 Task: Create a due date automation trigger when advanced on, on the tuesday of the week a card is due add fields without custom fields "Resume" completed at 11:00 AM.
Action: Mouse moved to (1043, 84)
Screenshot: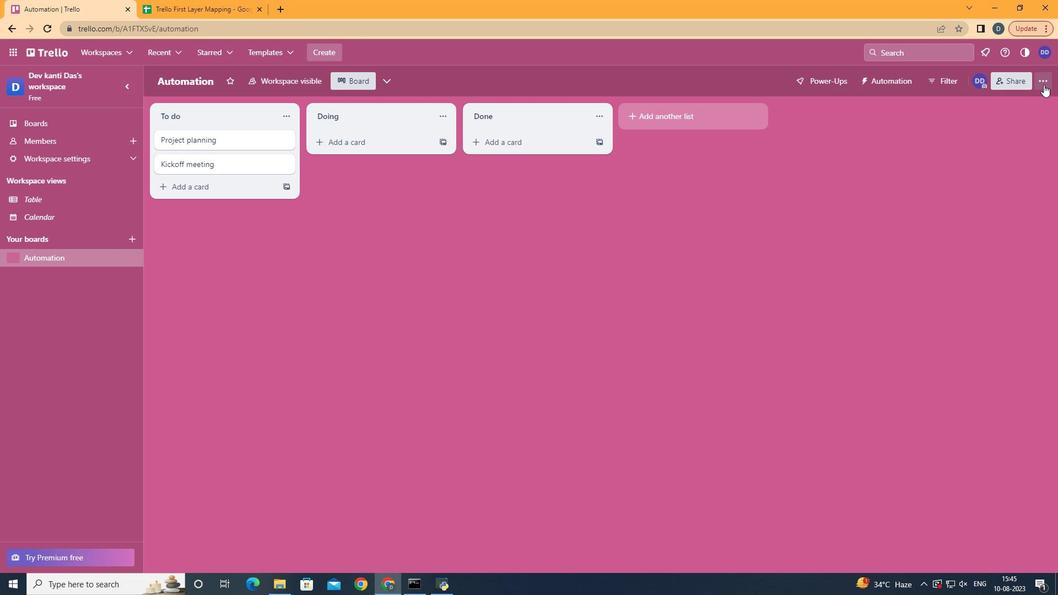 
Action: Mouse pressed left at (1043, 84)
Screenshot: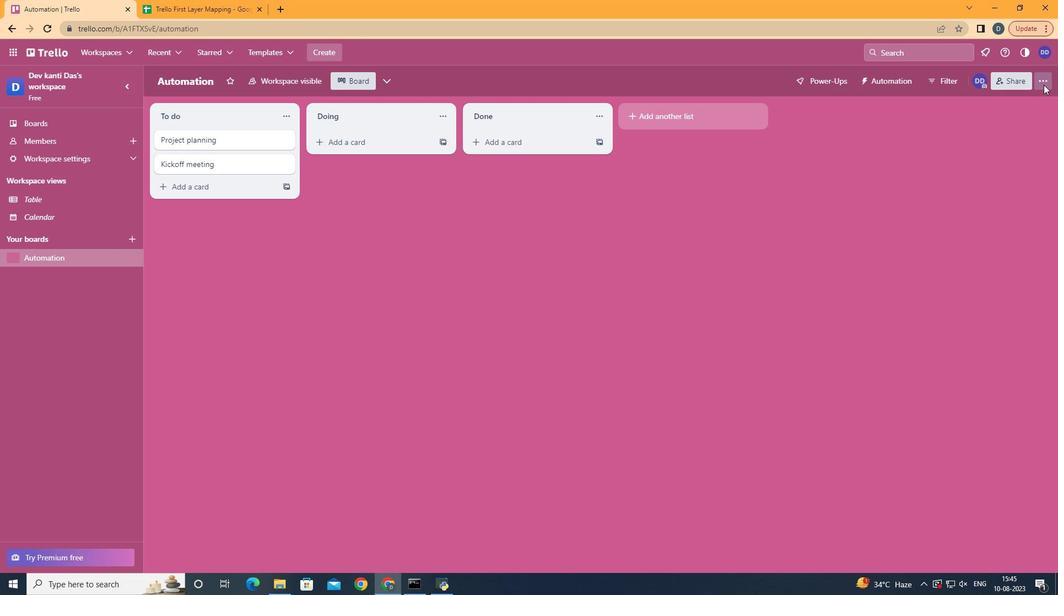 
Action: Mouse moved to (933, 220)
Screenshot: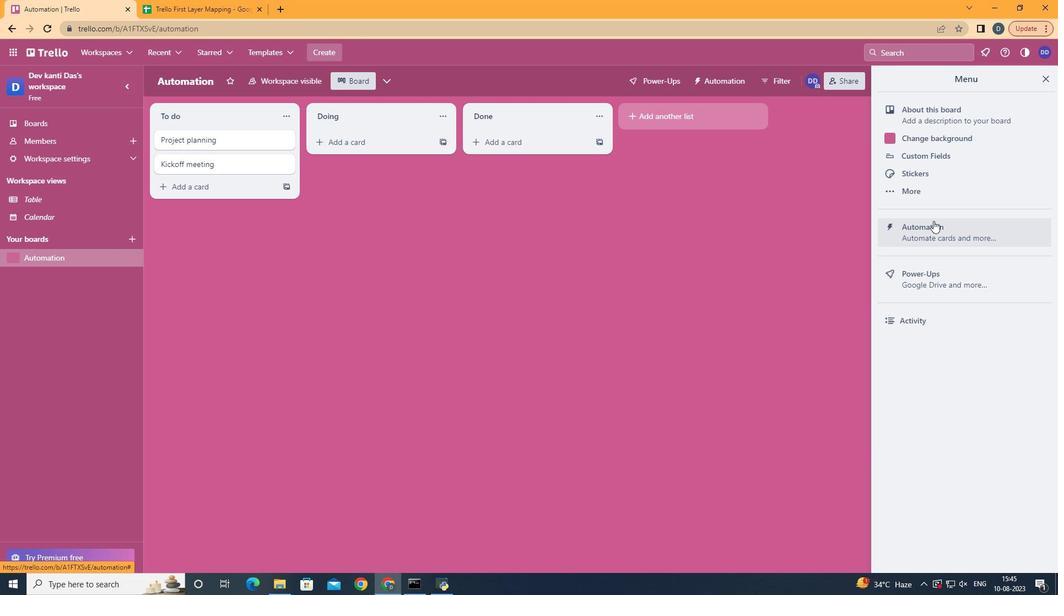 
Action: Mouse pressed left at (933, 220)
Screenshot: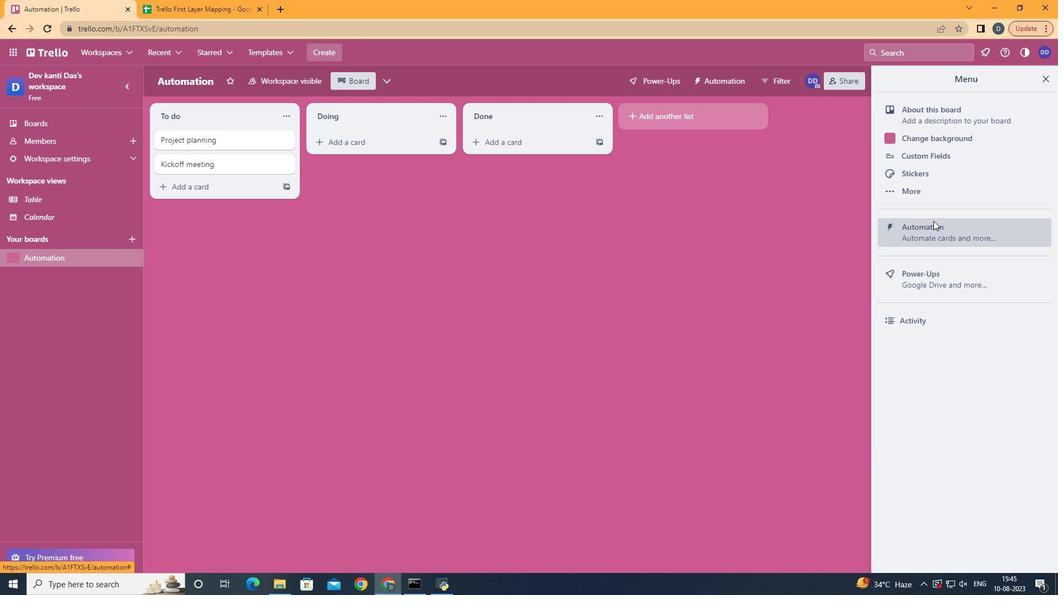 
Action: Mouse moved to (195, 217)
Screenshot: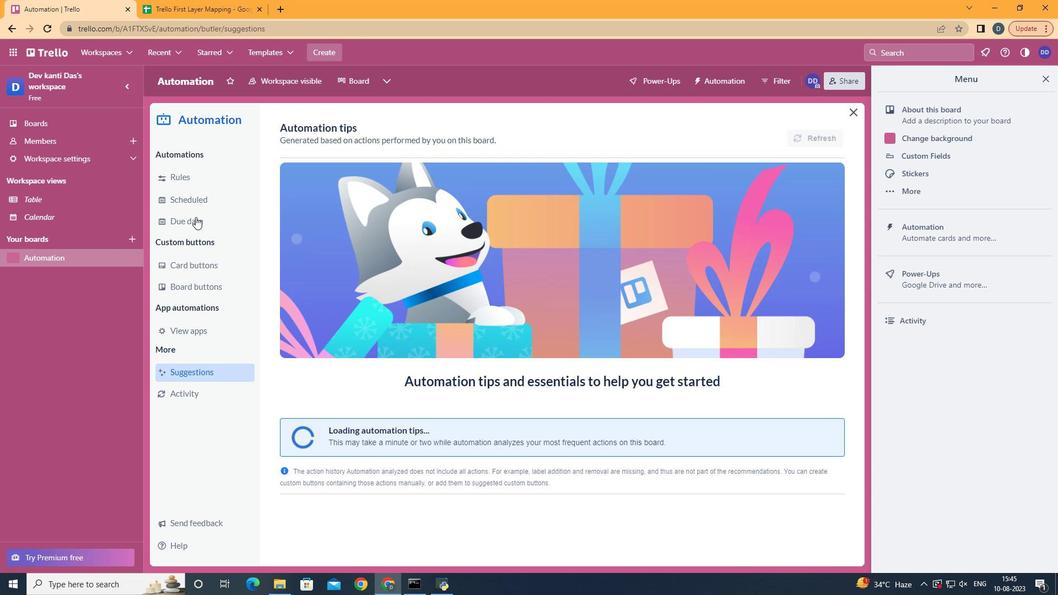 
Action: Mouse pressed left at (195, 217)
Screenshot: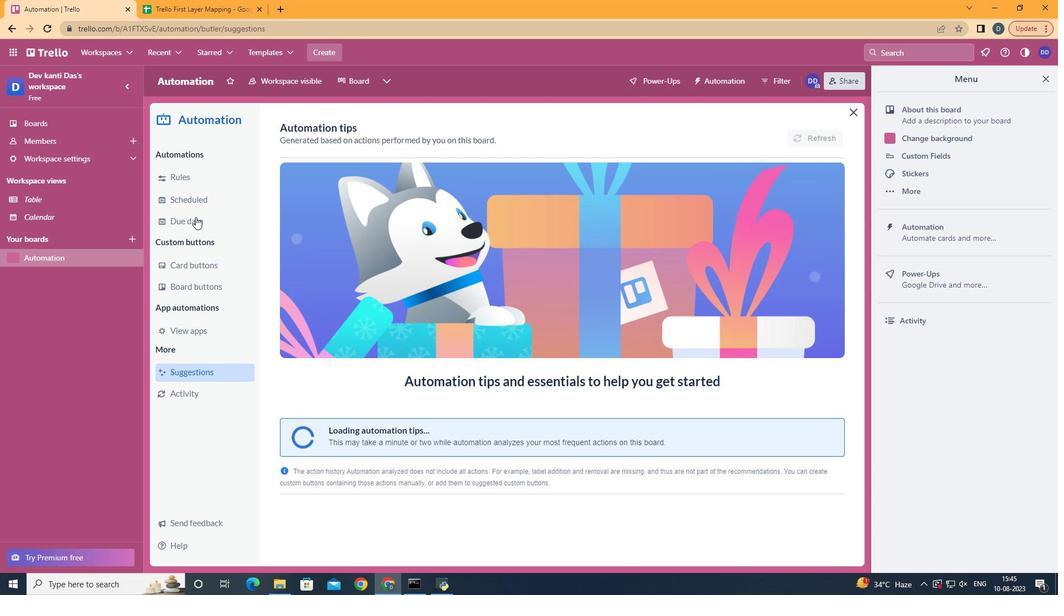 
Action: Mouse moved to (779, 132)
Screenshot: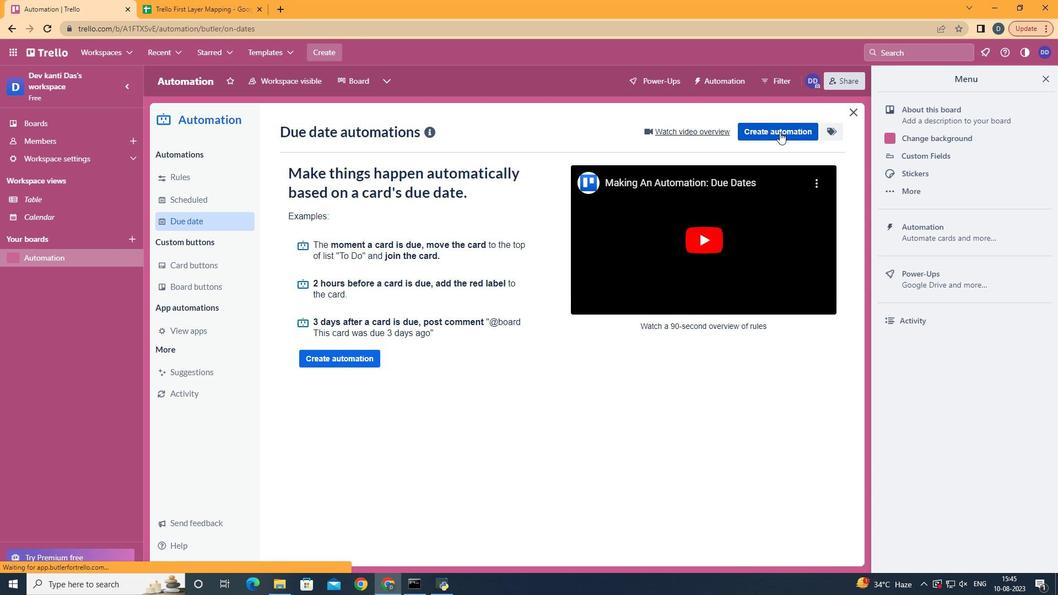 
Action: Mouse pressed left at (779, 132)
Screenshot: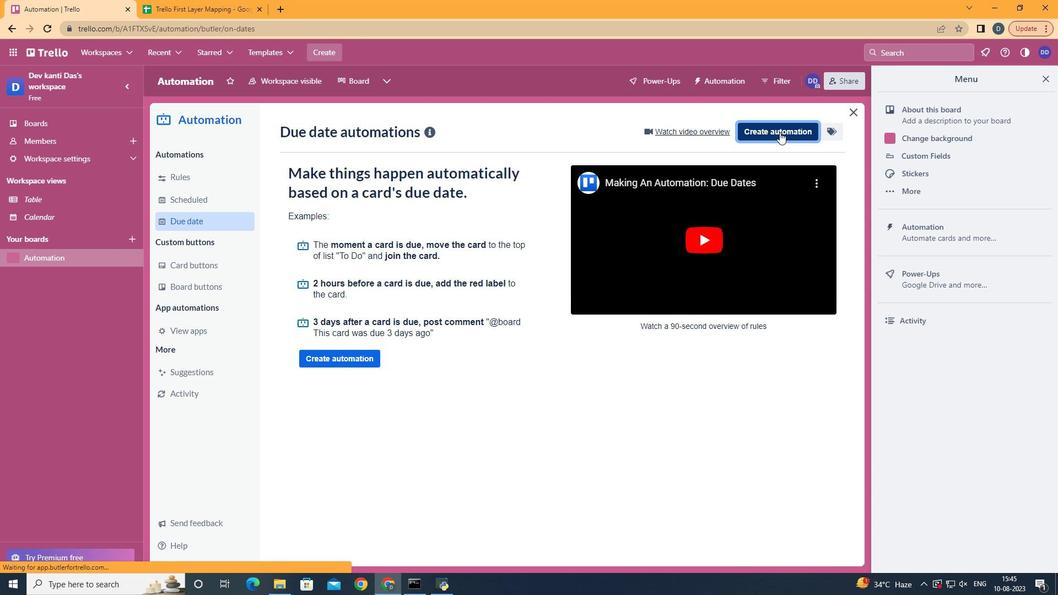 
Action: Mouse moved to (583, 241)
Screenshot: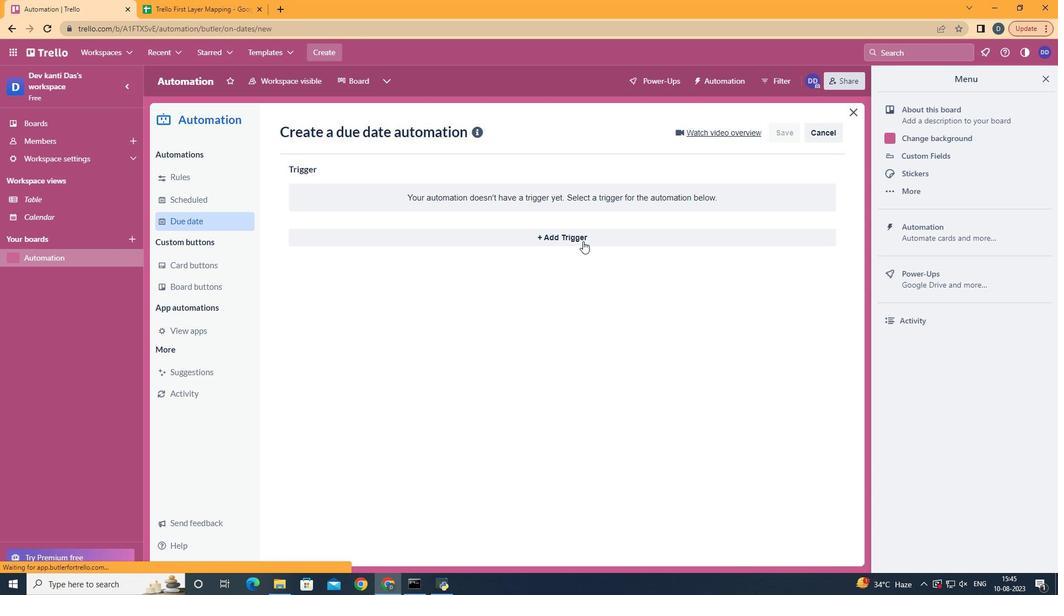 
Action: Mouse pressed left at (583, 241)
Screenshot: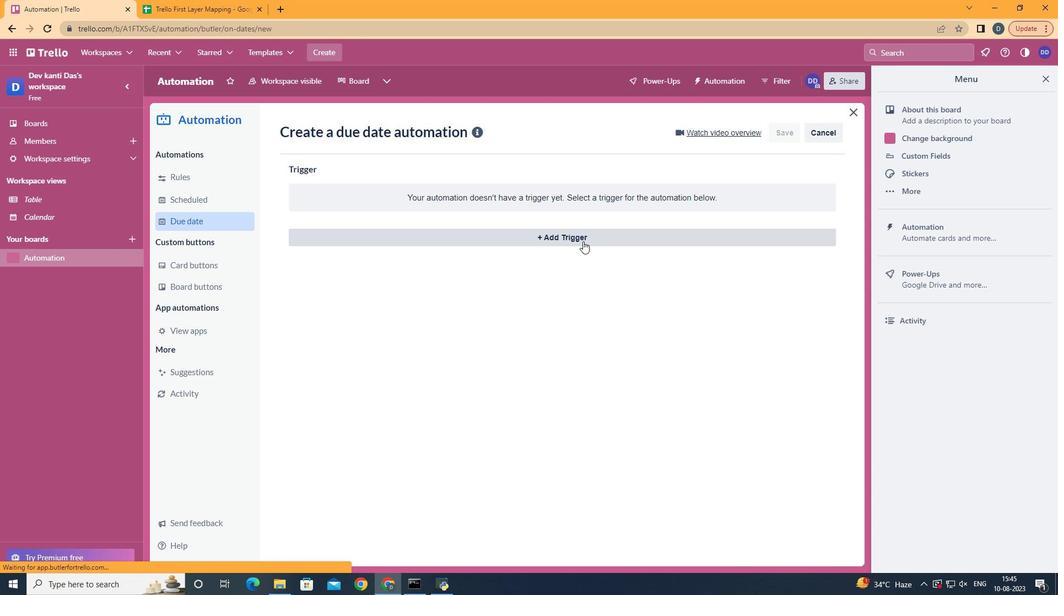 
Action: Mouse moved to (365, 310)
Screenshot: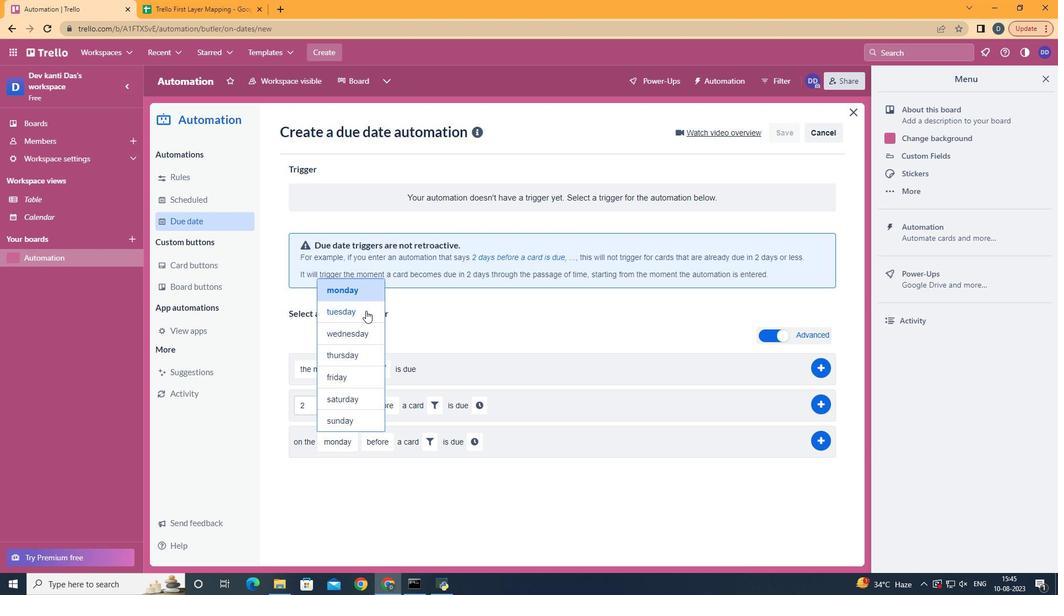 
Action: Mouse pressed left at (365, 310)
Screenshot: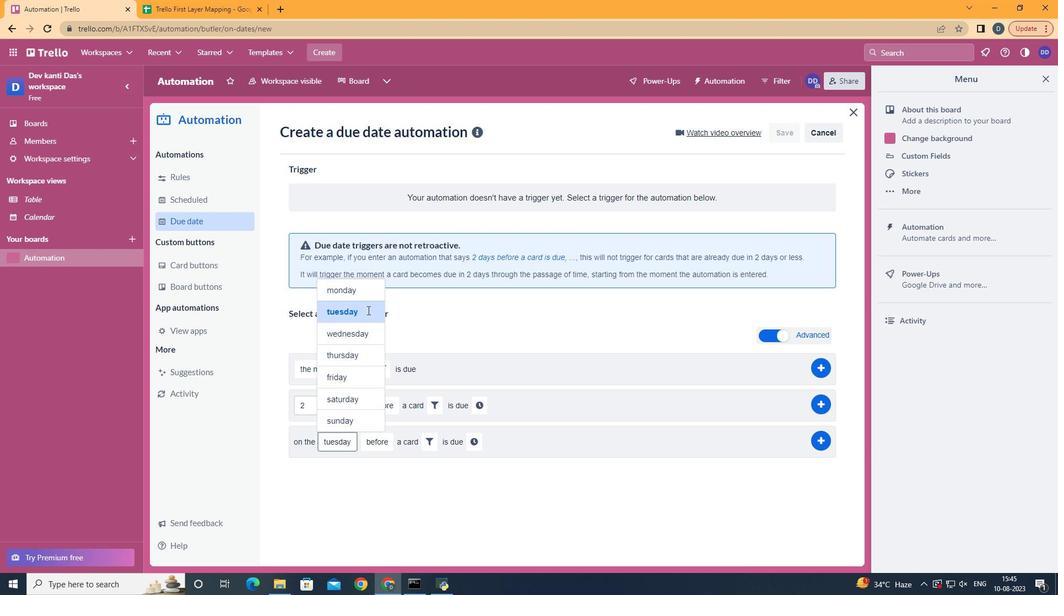 
Action: Mouse moved to (394, 509)
Screenshot: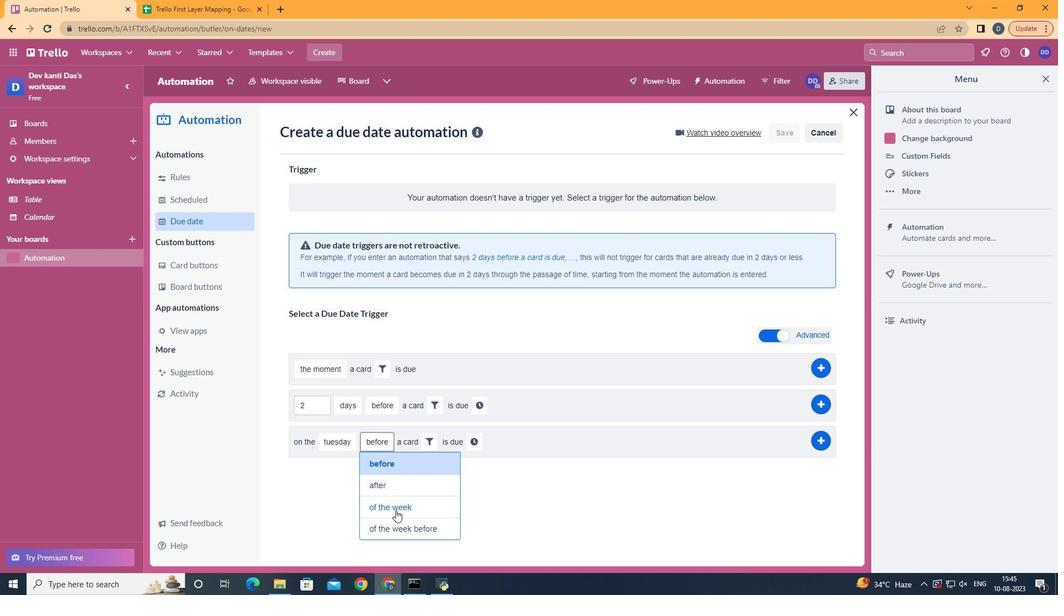 
Action: Mouse pressed left at (394, 509)
Screenshot: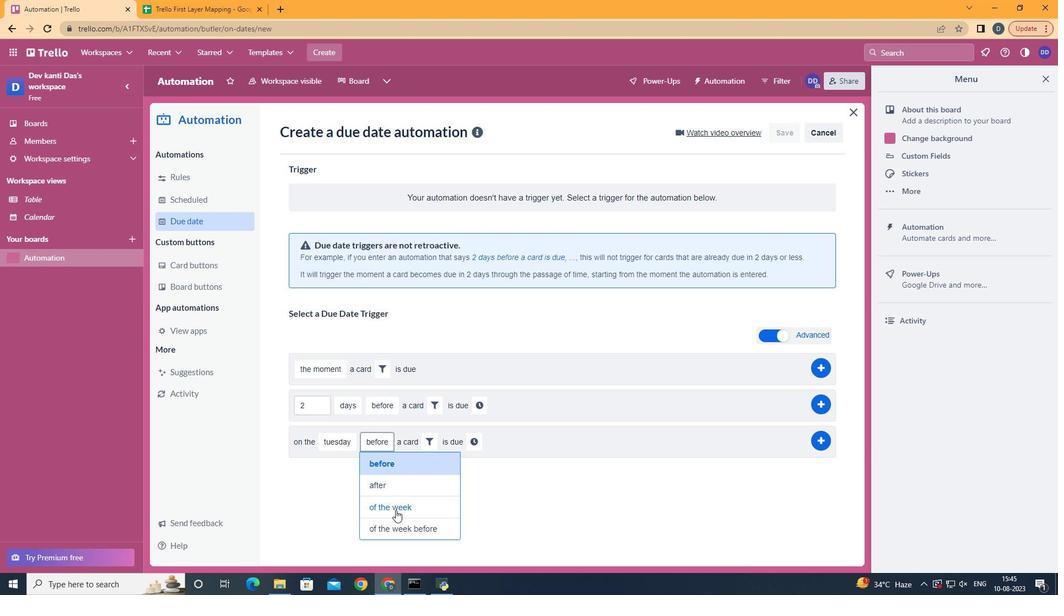
Action: Mouse moved to (441, 438)
Screenshot: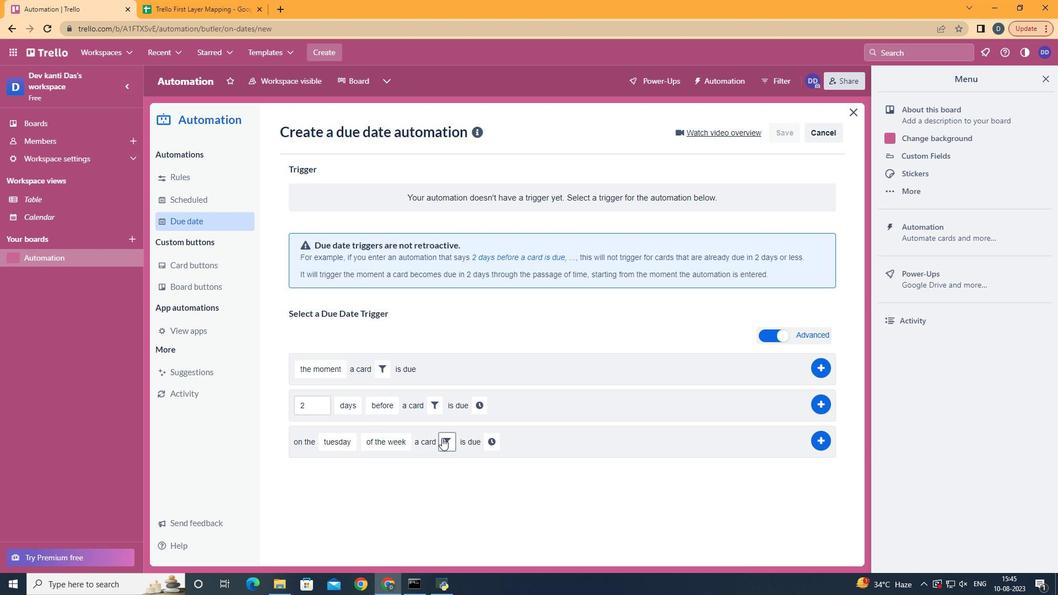 
Action: Mouse pressed left at (441, 438)
Screenshot: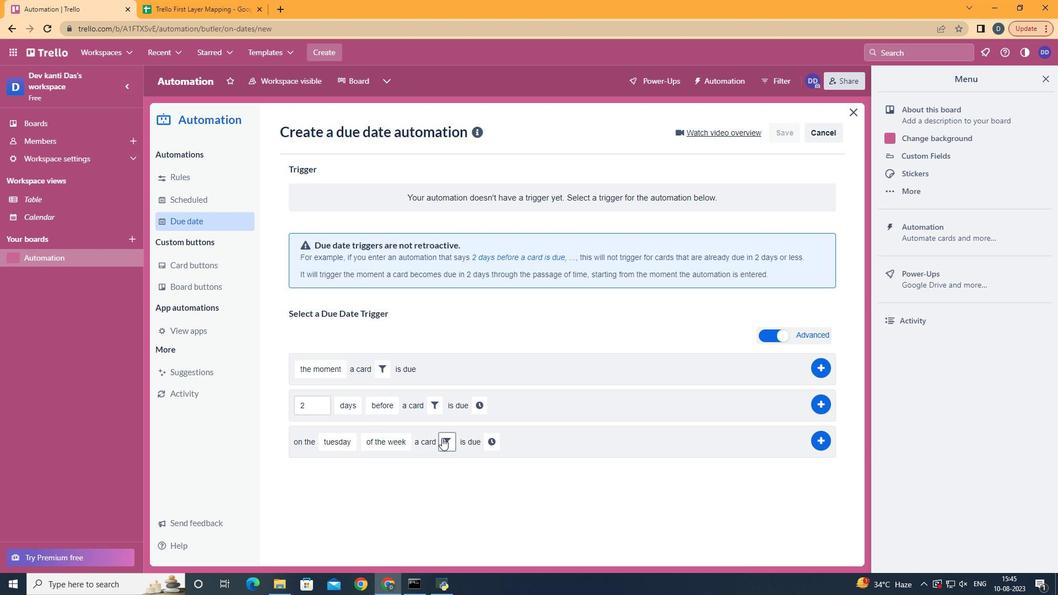
Action: Mouse moved to (628, 476)
Screenshot: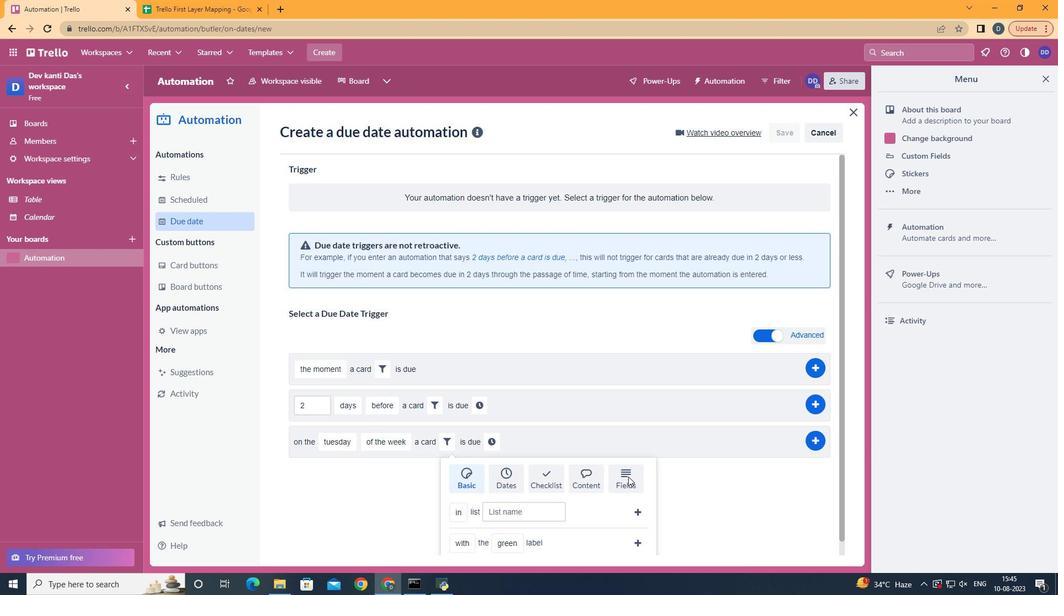 
Action: Mouse pressed left at (628, 476)
Screenshot: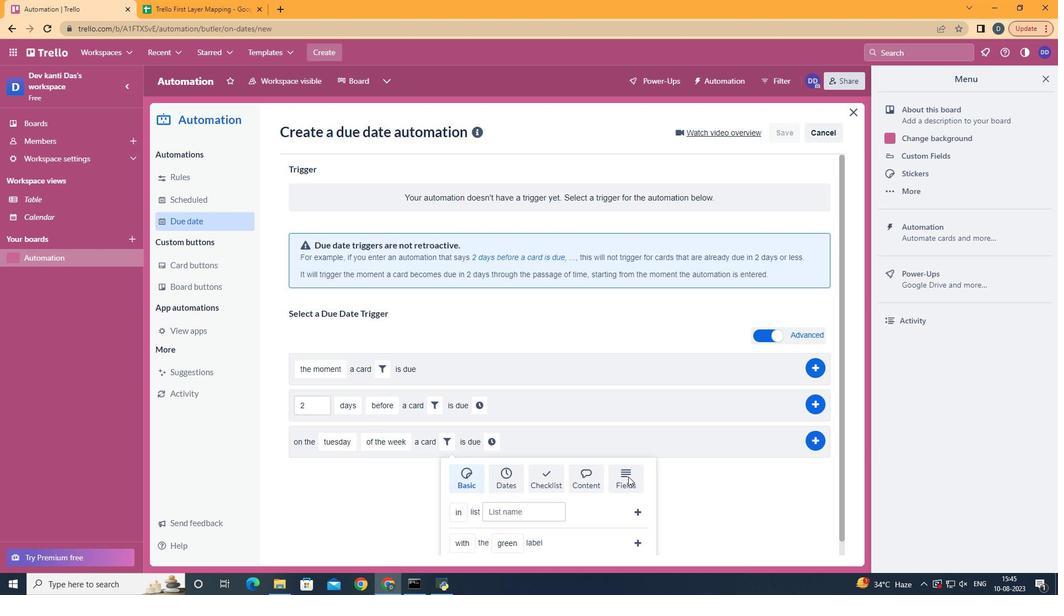 
Action: Mouse scrolled (628, 476) with delta (0, 0)
Screenshot: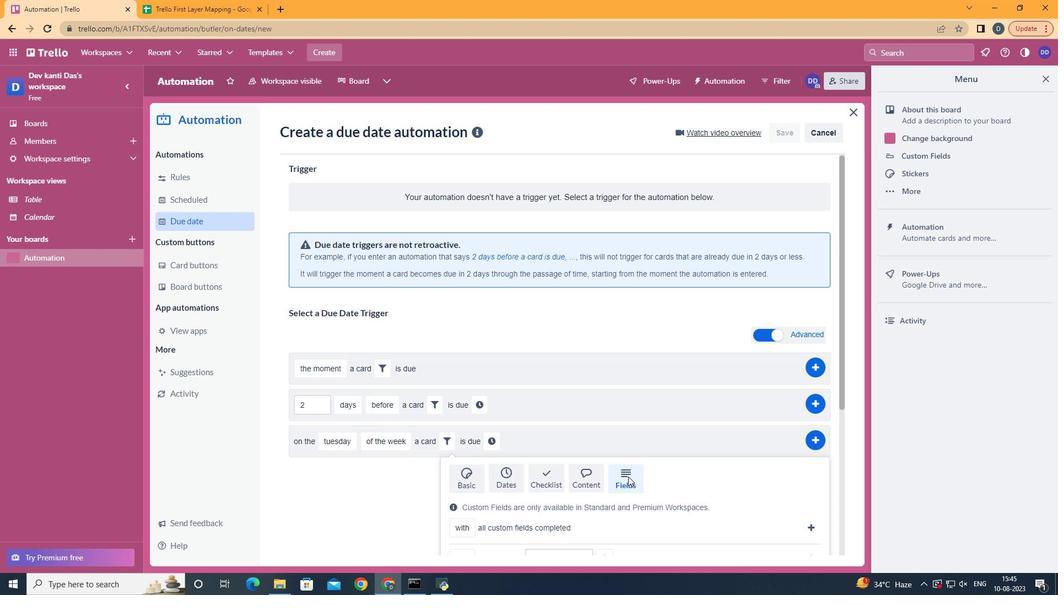 
Action: Mouse scrolled (628, 476) with delta (0, 0)
Screenshot: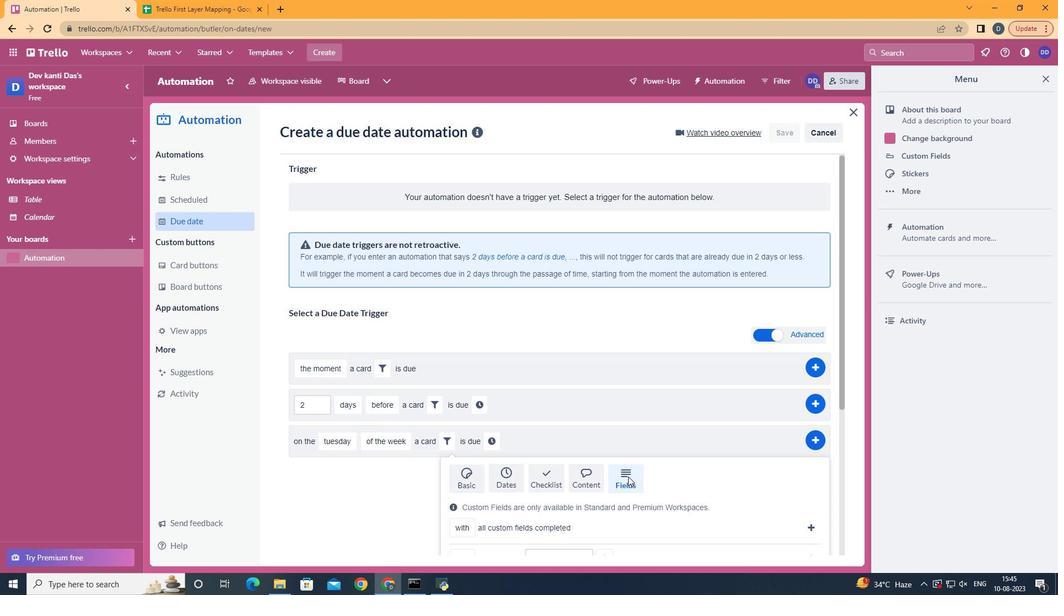 
Action: Mouse scrolled (628, 476) with delta (0, 0)
Screenshot: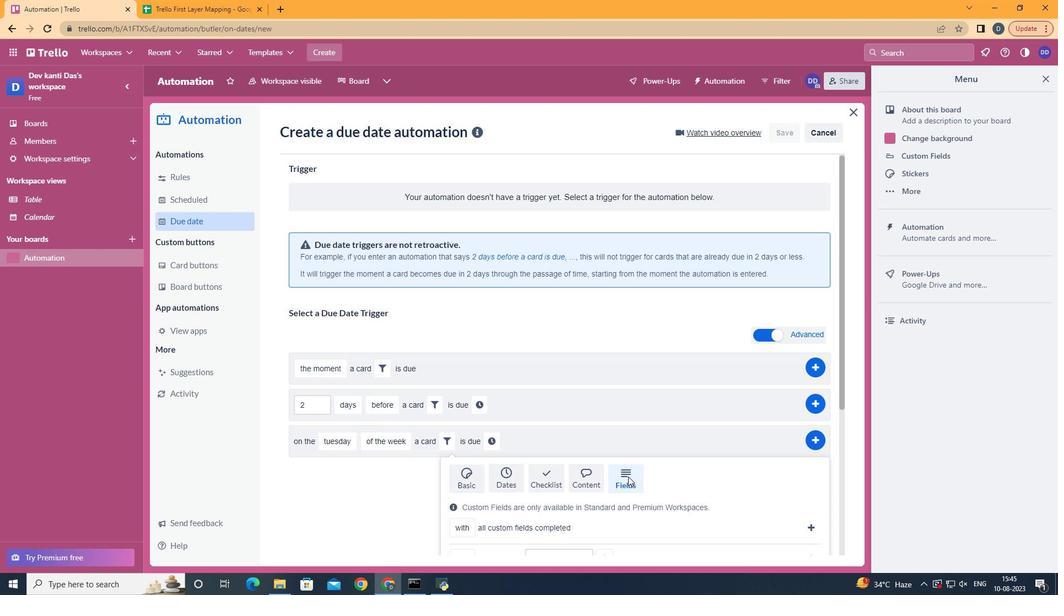 
Action: Mouse scrolled (628, 476) with delta (0, 0)
Screenshot: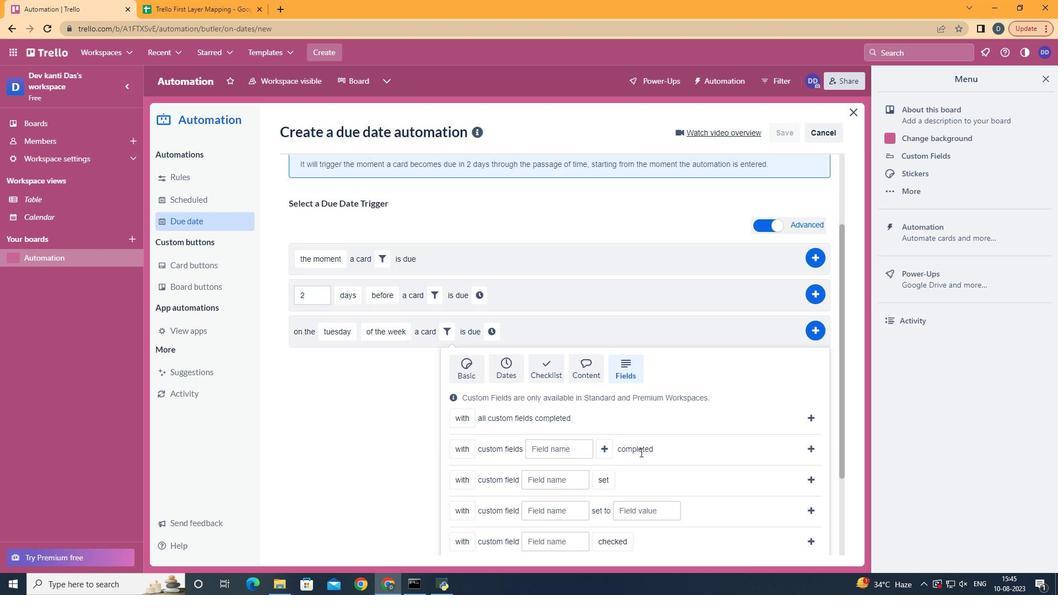 
Action: Mouse scrolled (628, 476) with delta (0, 0)
Screenshot: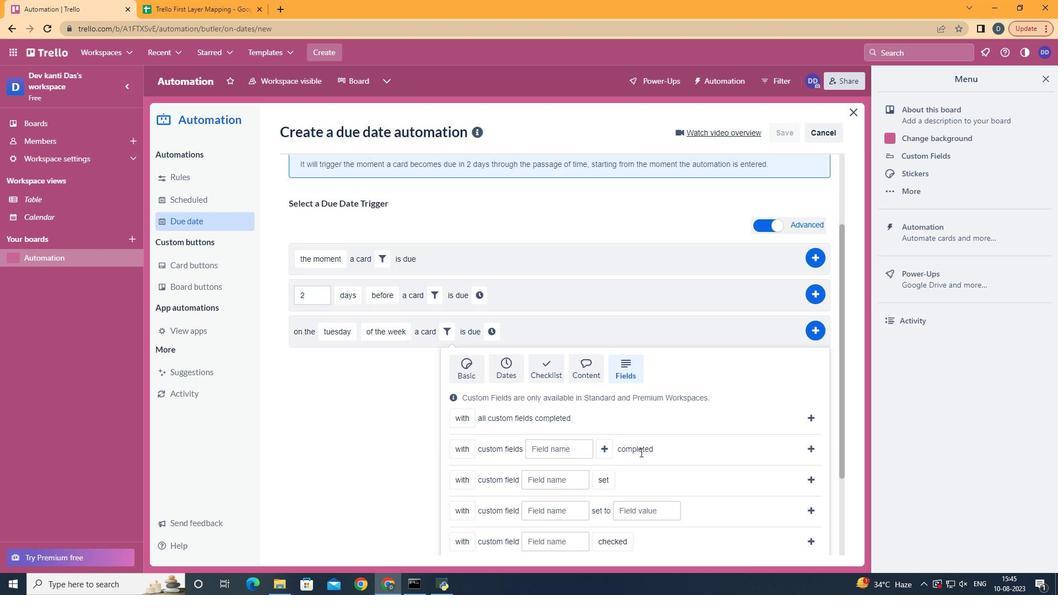
Action: Mouse moved to (464, 371)
Screenshot: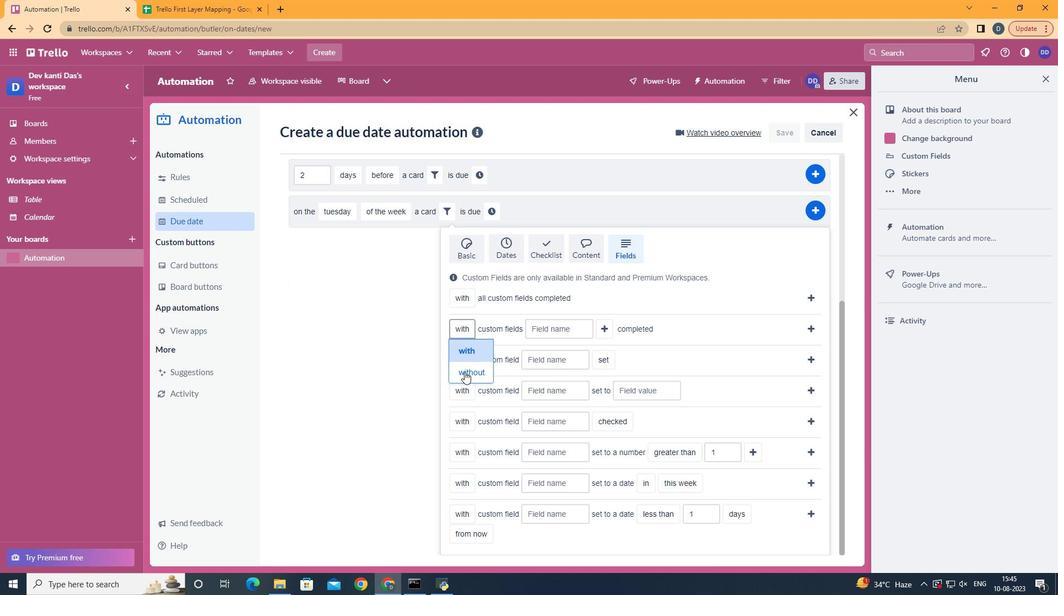 
Action: Mouse pressed left at (464, 371)
Screenshot: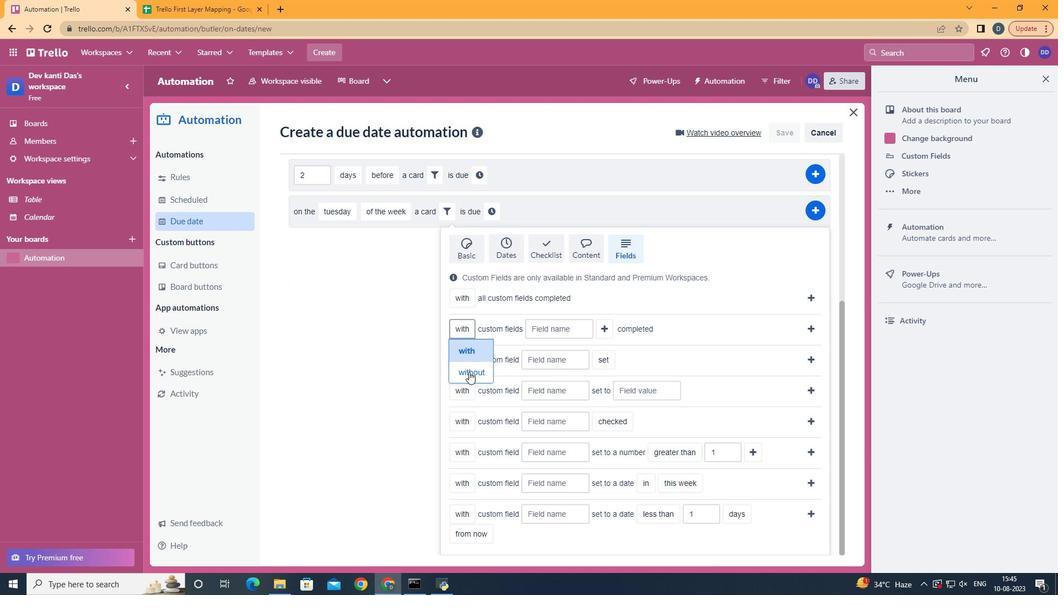 
Action: Mouse moved to (559, 328)
Screenshot: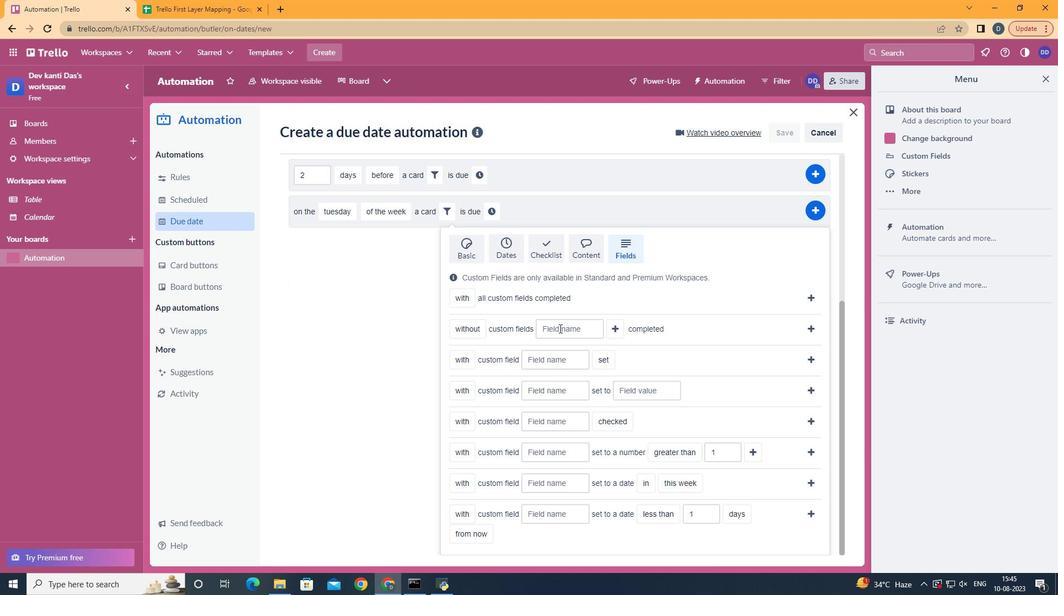 
Action: Mouse pressed left at (559, 328)
Screenshot: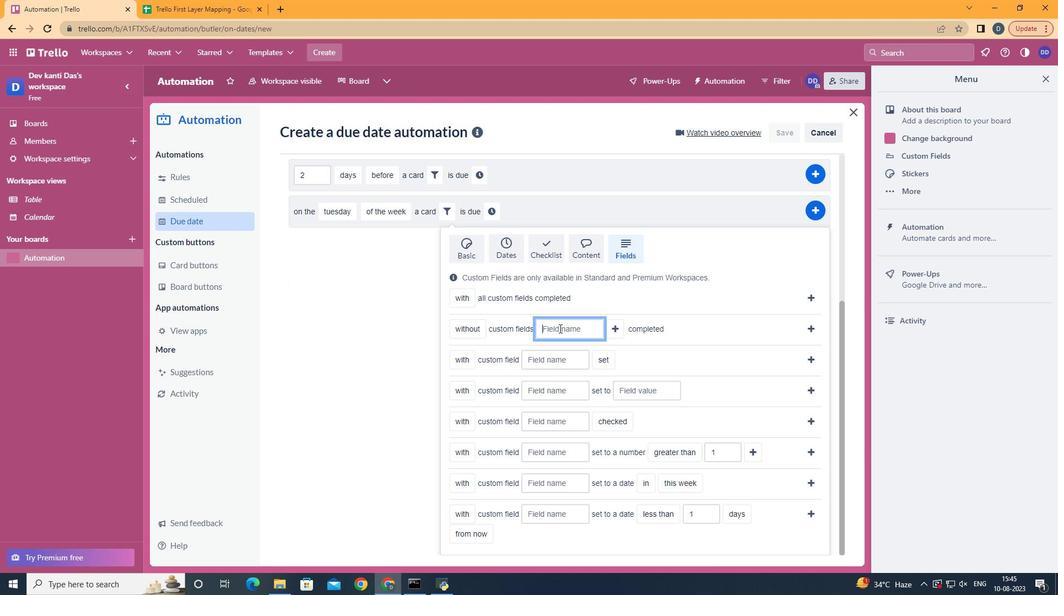 
Action: Key pressed <Key.shift>Resume
Screenshot: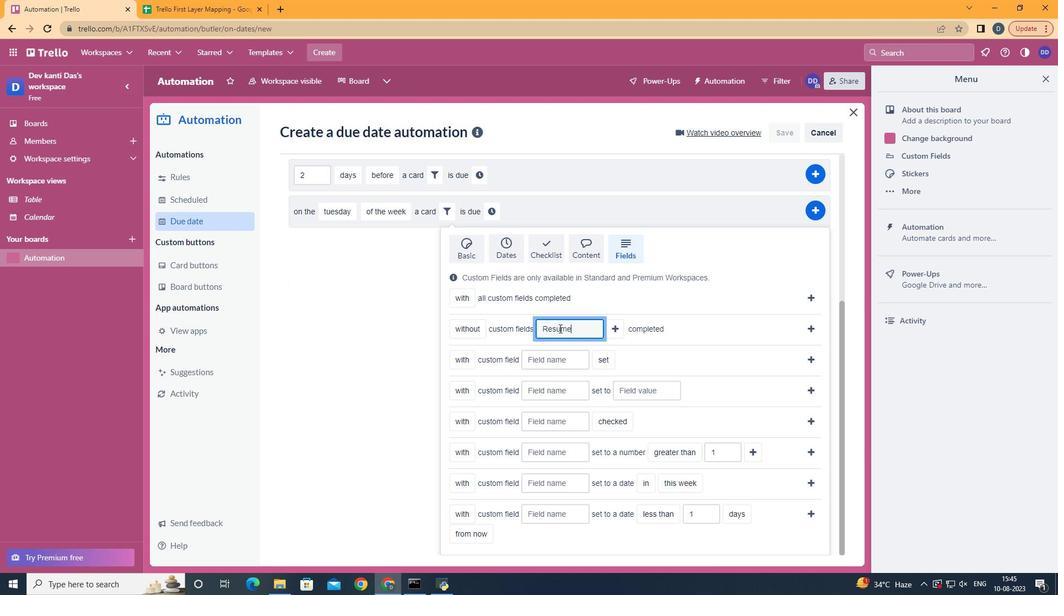 
Action: Mouse moved to (812, 325)
Screenshot: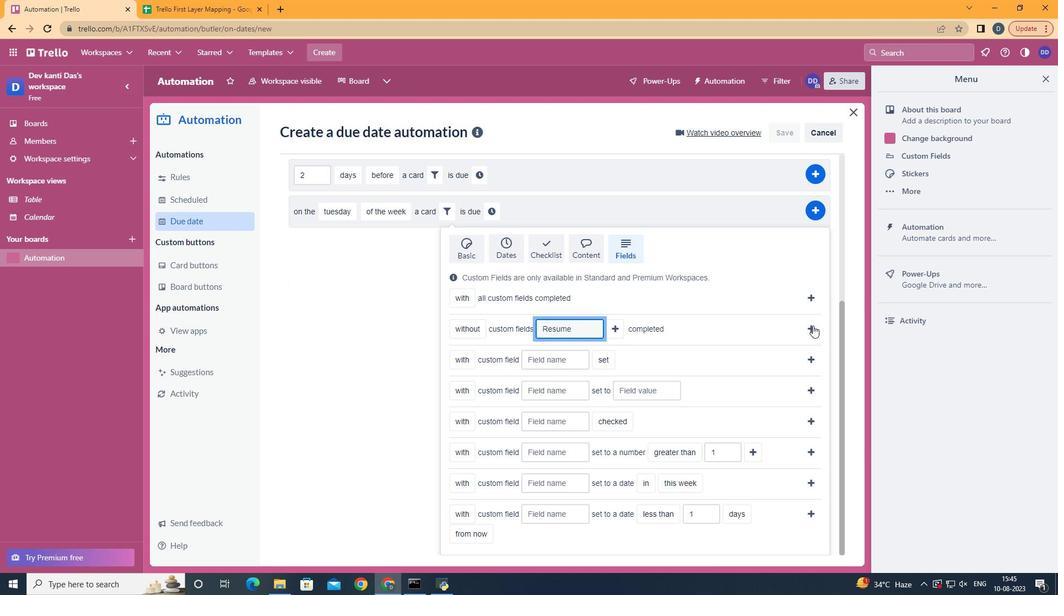 
Action: Mouse pressed left at (812, 325)
Screenshot: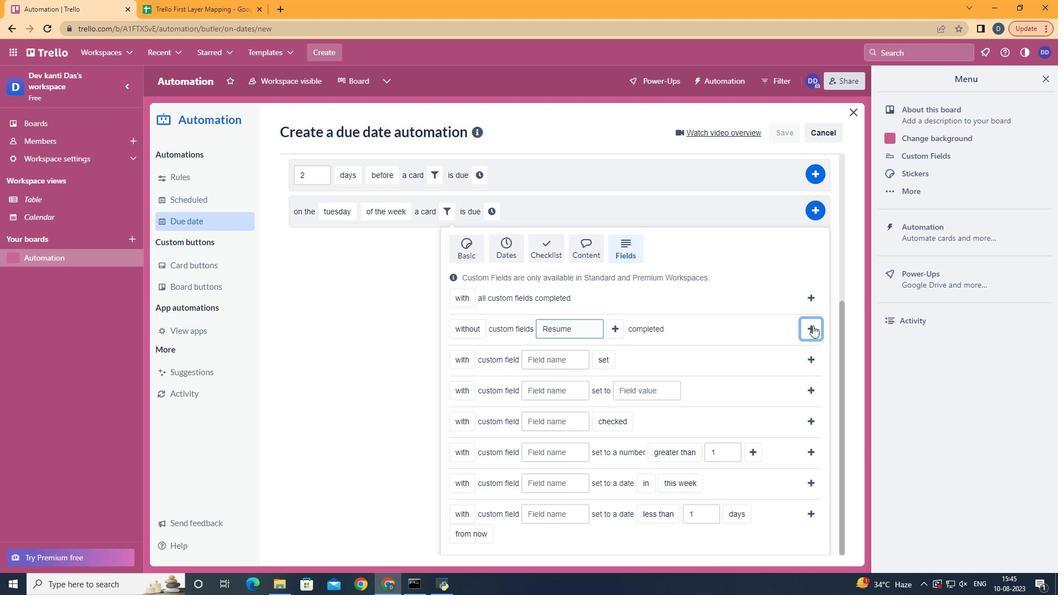 
Action: Mouse moved to (664, 445)
Screenshot: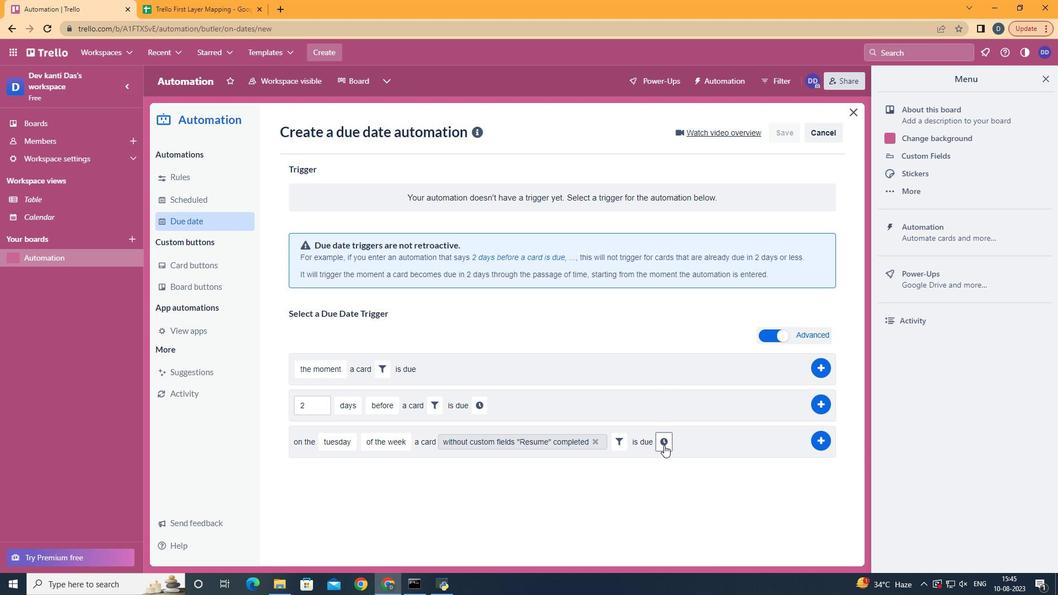 
Action: Mouse pressed left at (664, 445)
Screenshot: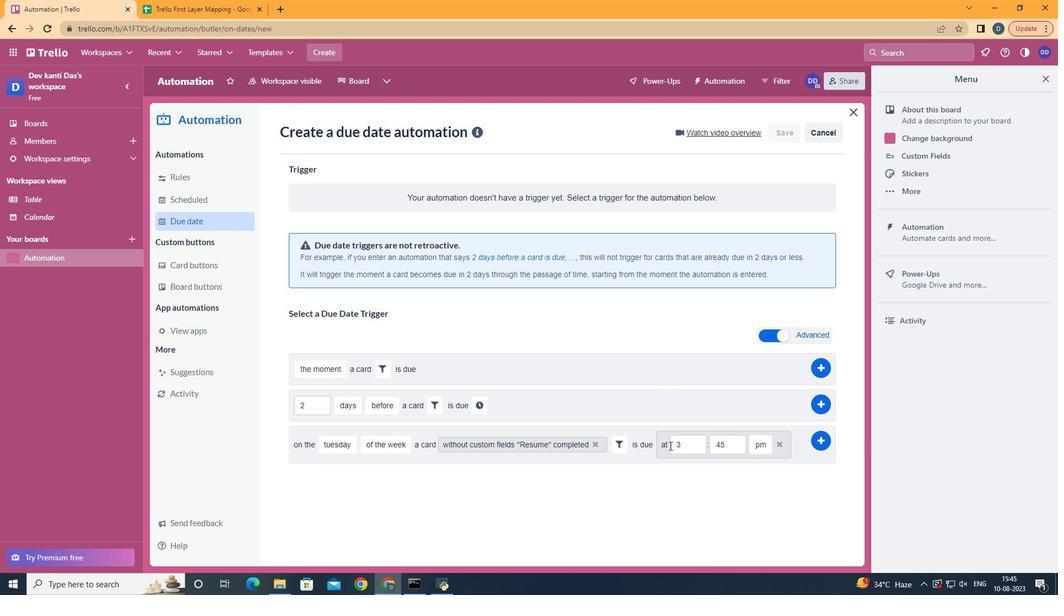 
Action: Mouse moved to (693, 443)
Screenshot: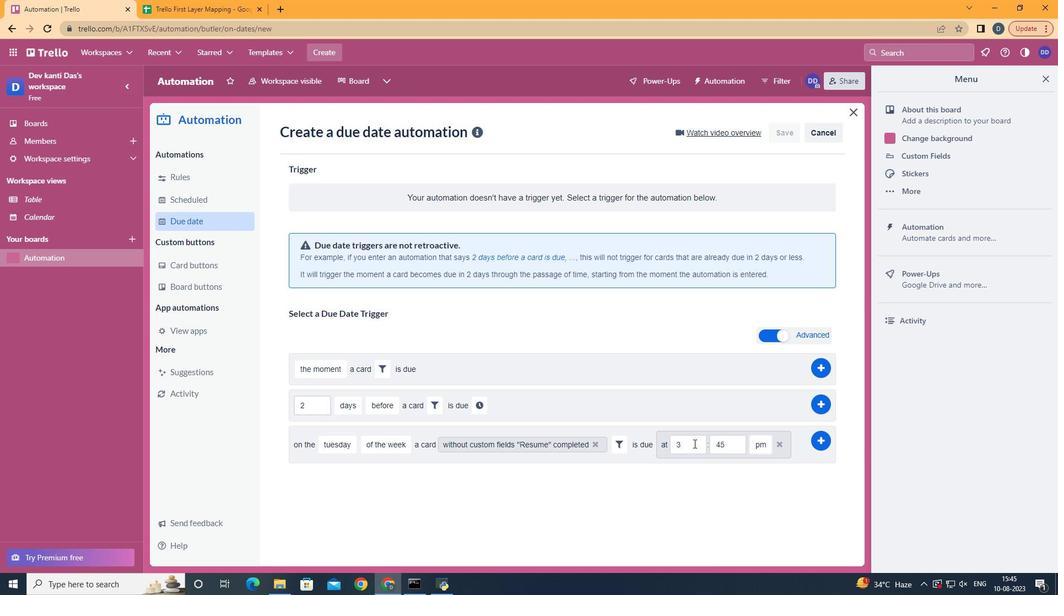 
Action: Mouse pressed left at (693, 443)
Screenshot: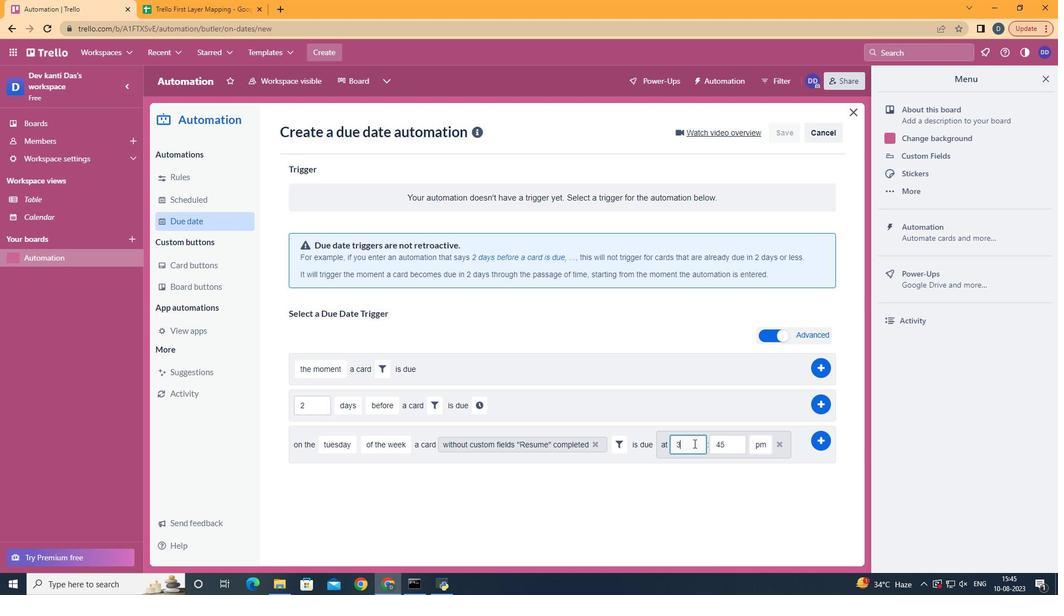 
Action: Key pressed <Key.backspace>11
Screenshot: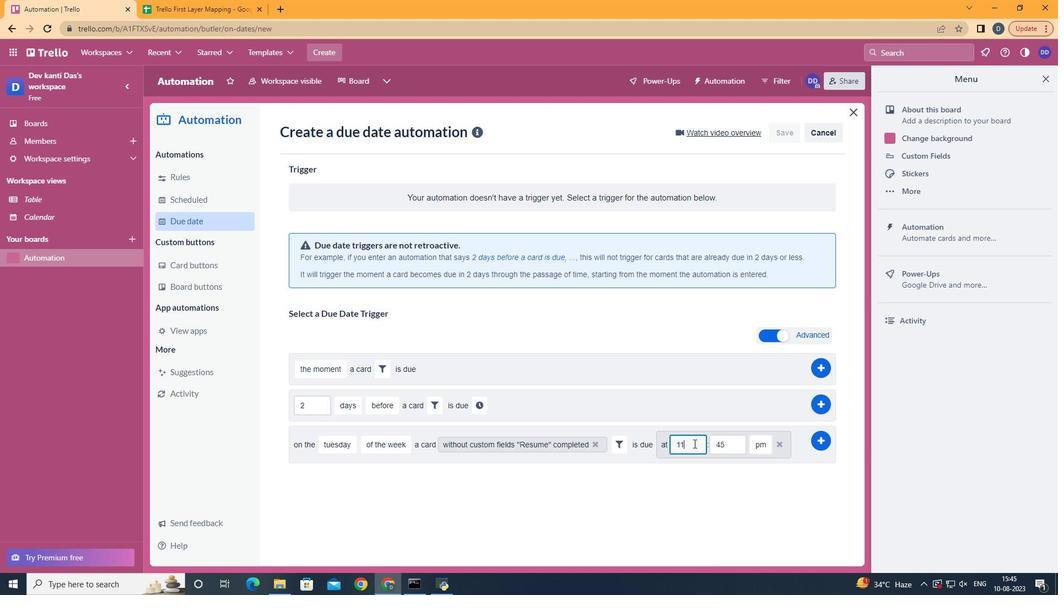 
Action: Mouse moved to (727, 436)
Screenshot: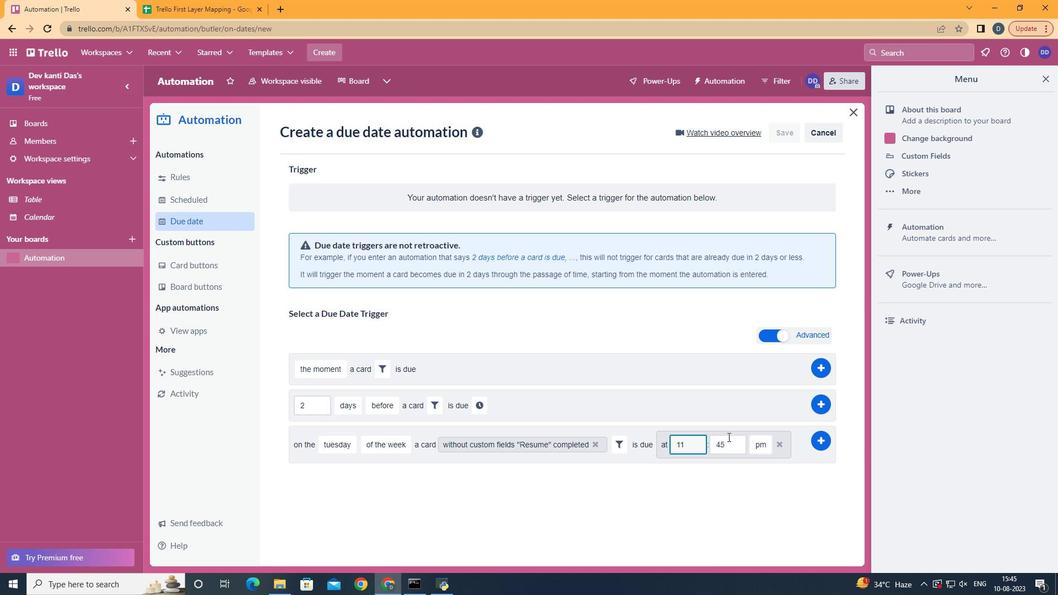 
Action: Mouse pressed left at (727, 436)
Screenshot: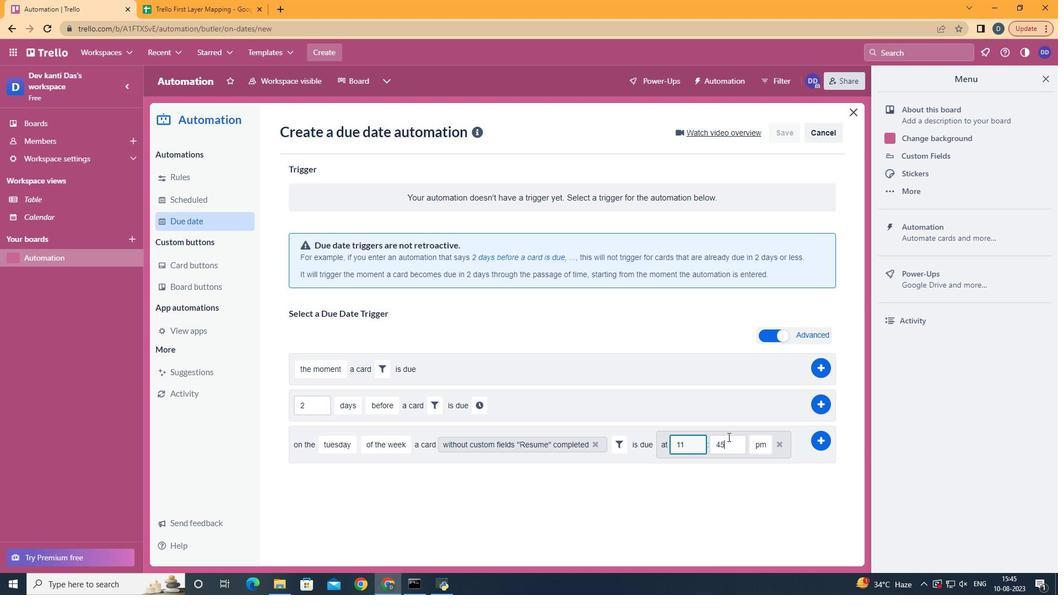 
Action: Key pressed <Key.backspace><Key.backspace>00
Screenshot: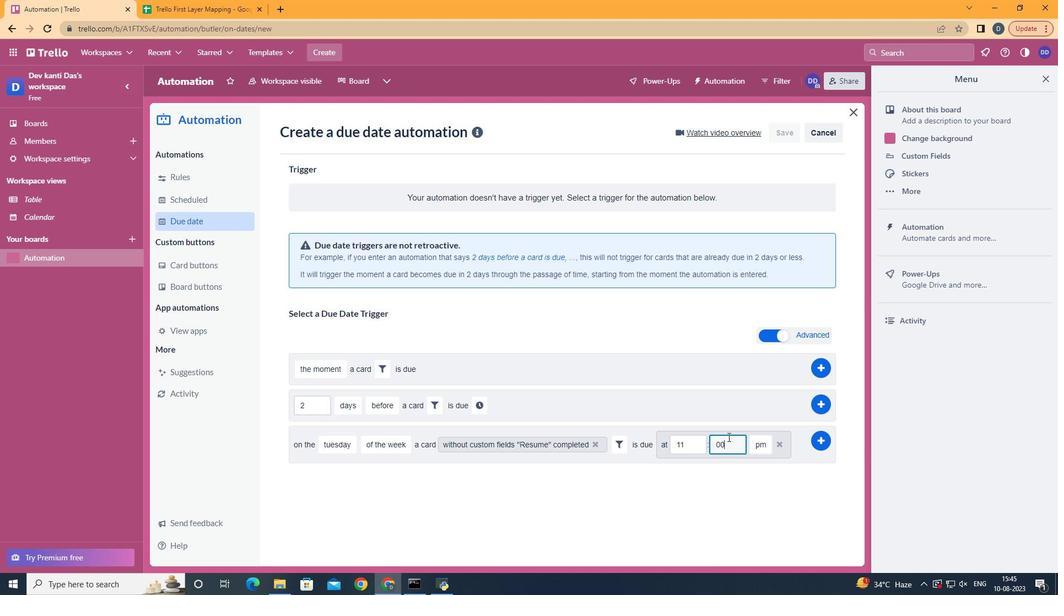 
Action: Mouse moved to (764, 466)
Screenshot: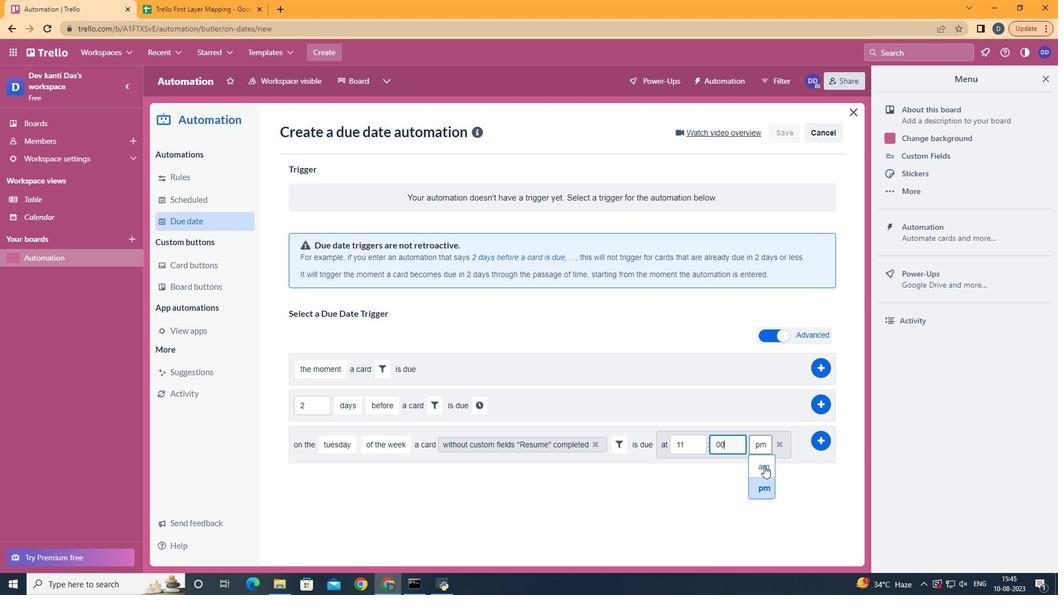 
Action: Mouse pressed left at (764, 466)
Screenshot: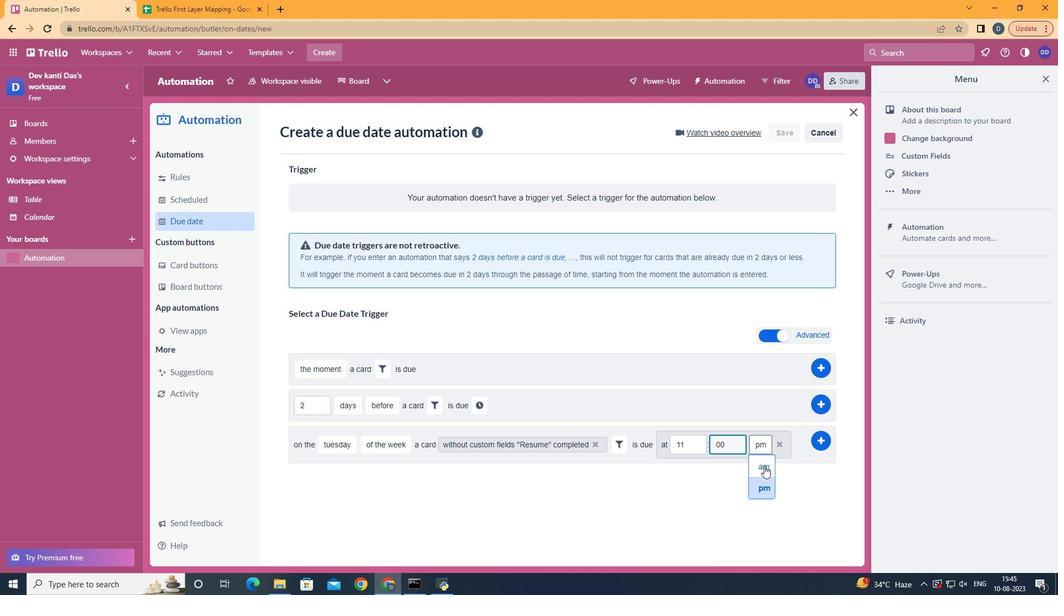 
Action: Mouse moved to (816, 439)
Screenshot: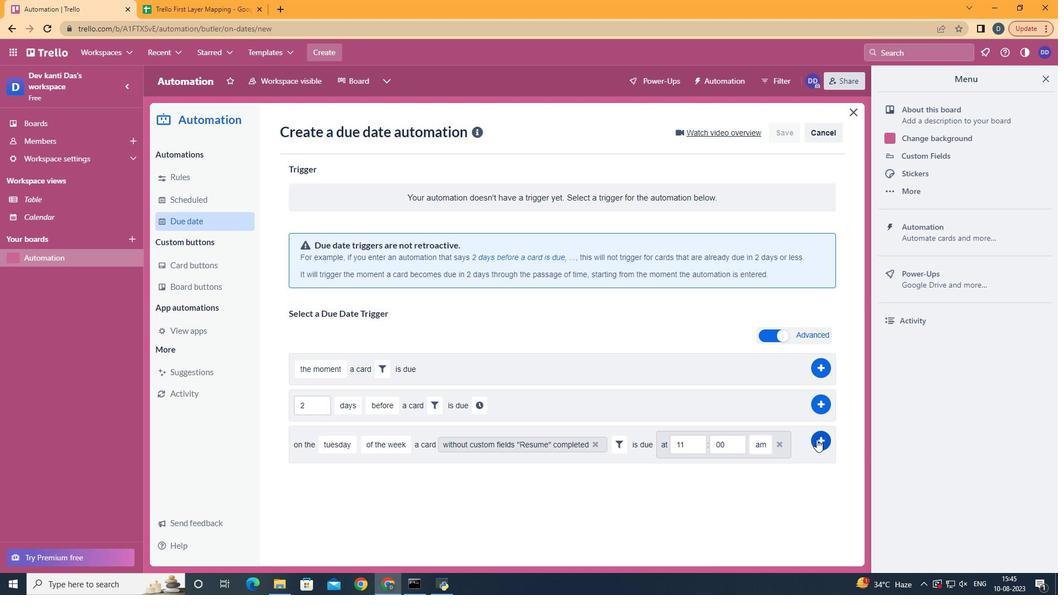 
Action: Mouse pressed left at (816, 439)
Screenshot: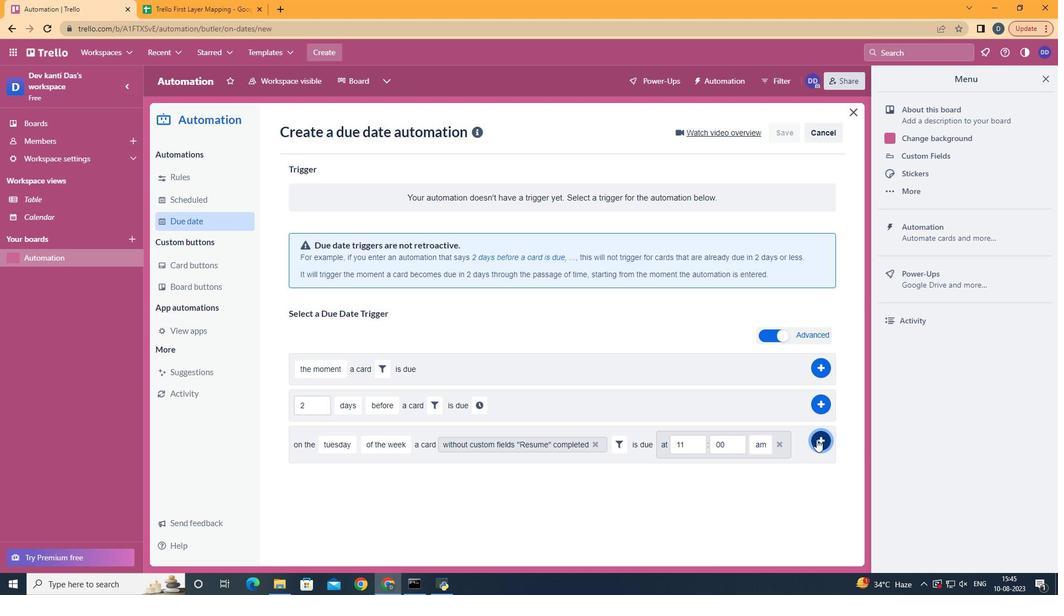 
